 Task: Choose the repositories that are allowed to create repository-level self-hosted runners for general actions permissions to "All repositories" in the organization "Mark56771".
Action: Mouse moved to (922, 71)
Screenshot: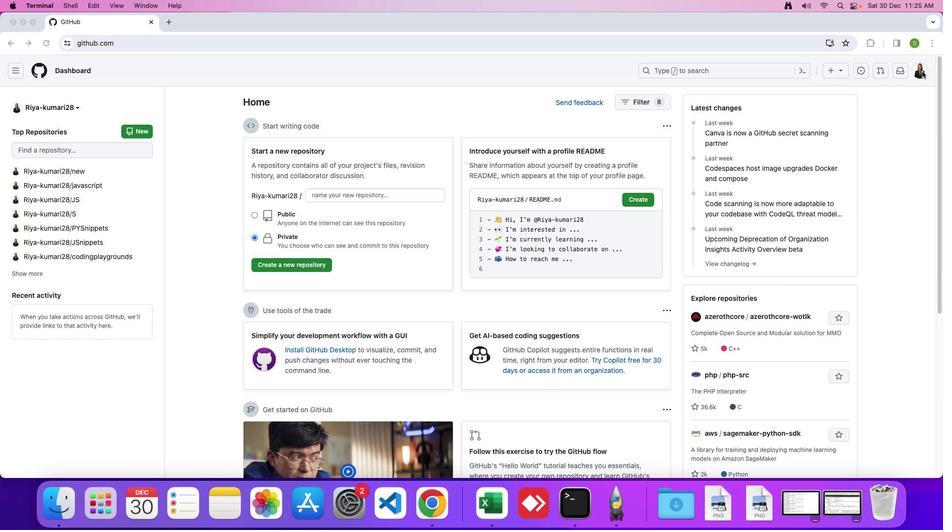 
Action: Mouse pressed left at (922, 71)
Screenshot: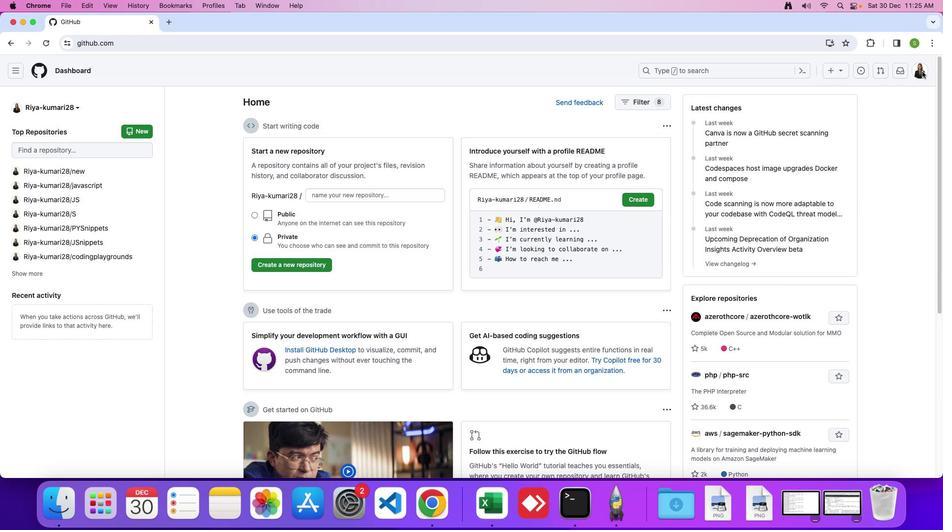 
Action: Mouse moved to (922, 70)
Screenshot: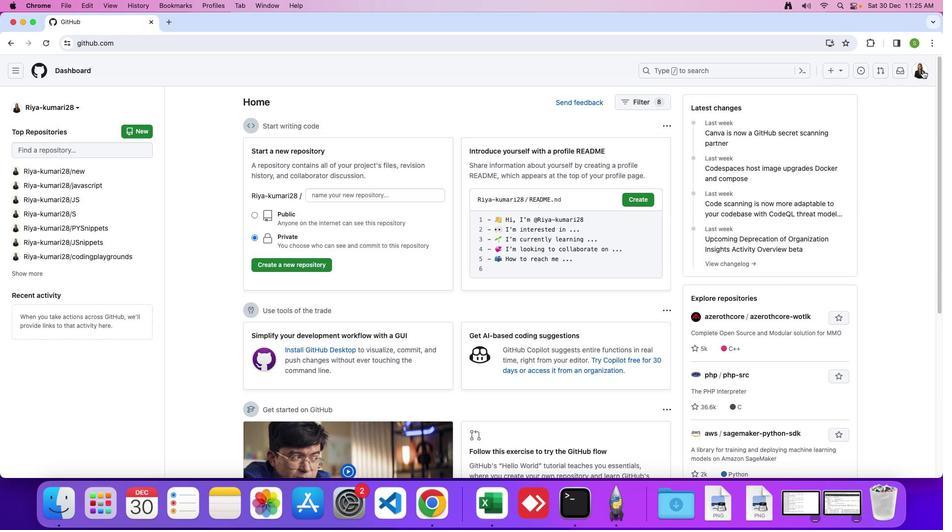 
Action: Mouse pressed left at (922, 70)
Screenshot: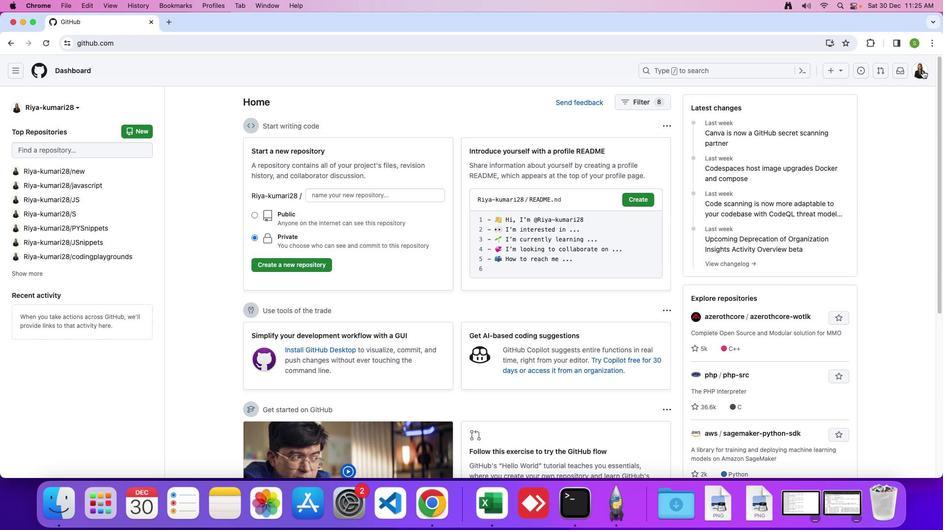 
Action: Mouse moved to (853, 194)
Screenshot: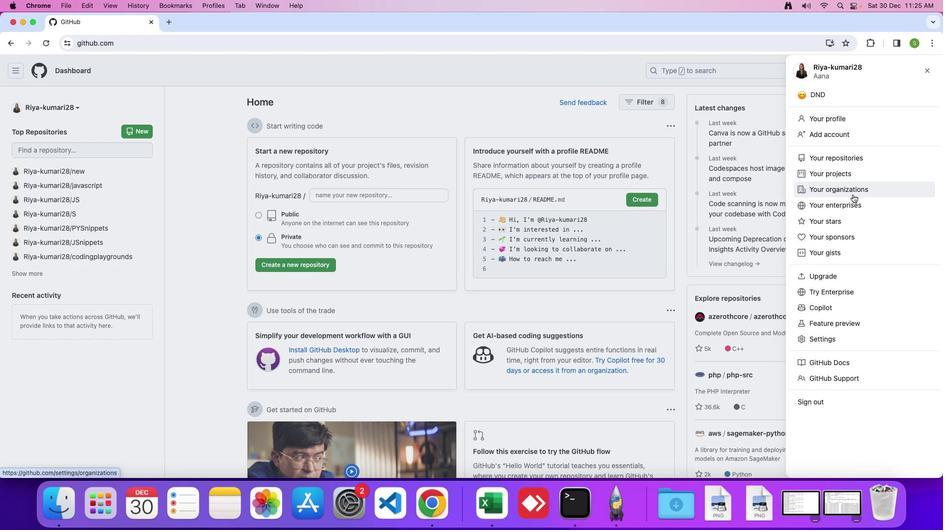 
Action: Mouse pressed left at (853, 194)
Screenshot: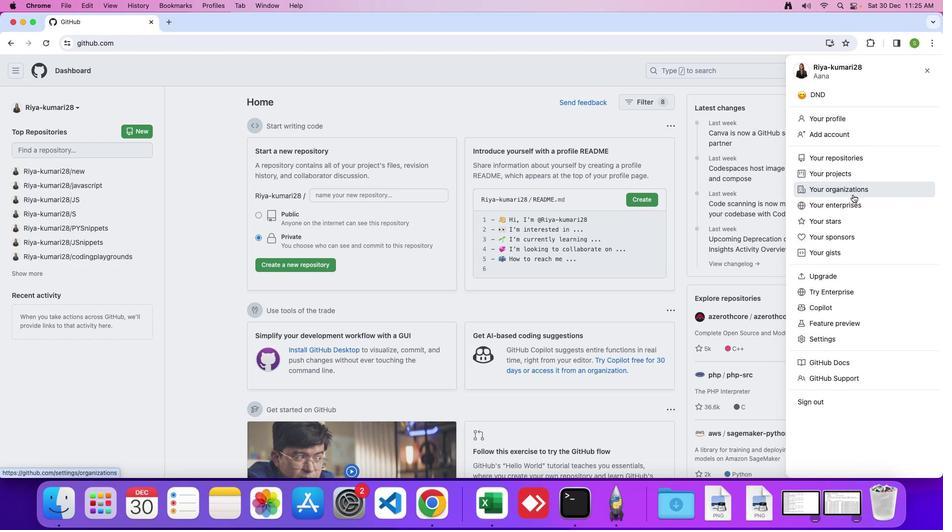 
Action: Mouse moved to (725, 206)
Screenshot: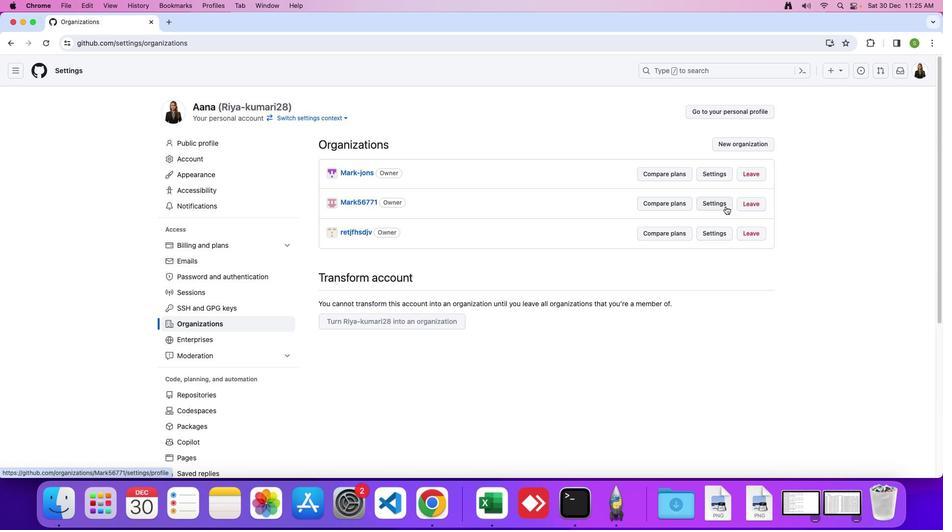 
Action: Mouse pressed left at (725, 206)
Screenshot: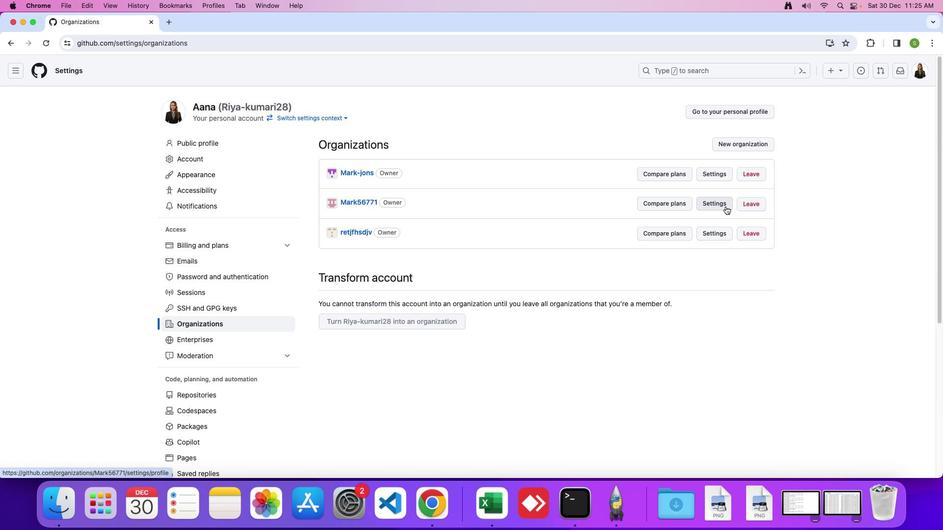 
Action: Mouse moved to (286, 346)
Screenshot: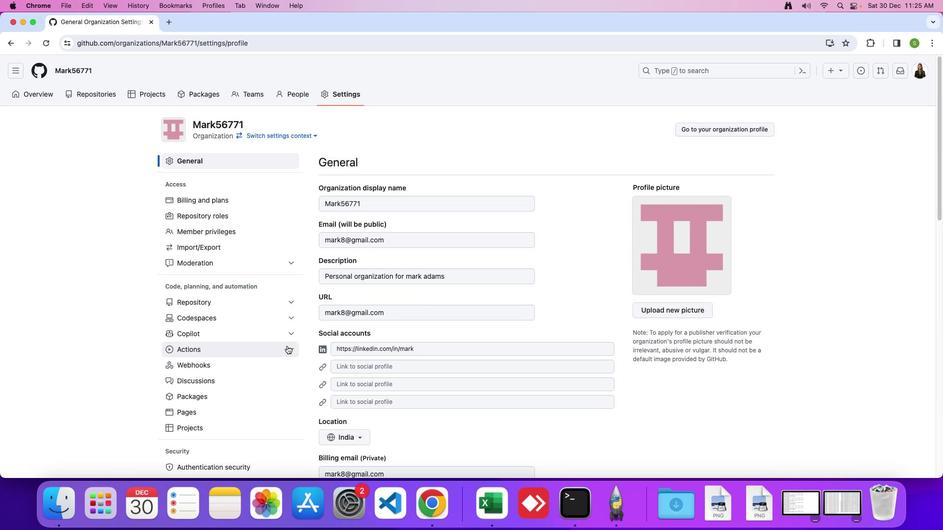 
Action: Mouse pressed left at (286, 346)
Screenshot: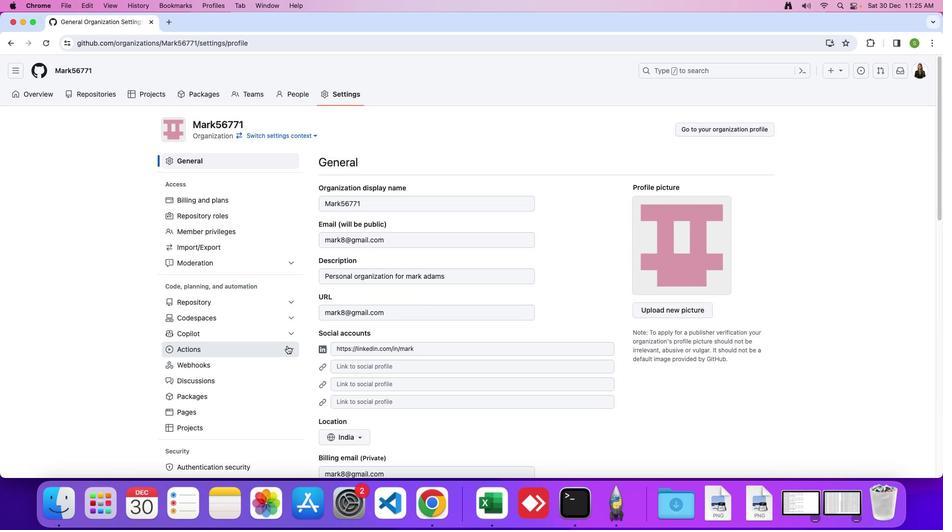 
Action: Mouse moved to (266, 363)
Screenshot: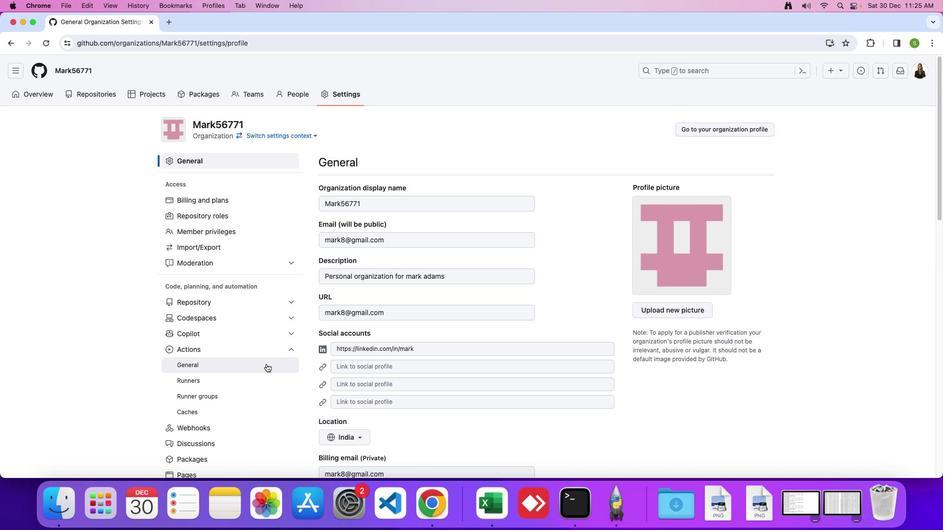 
Action: Mouse pressed left at (266, 363)
Screenshot: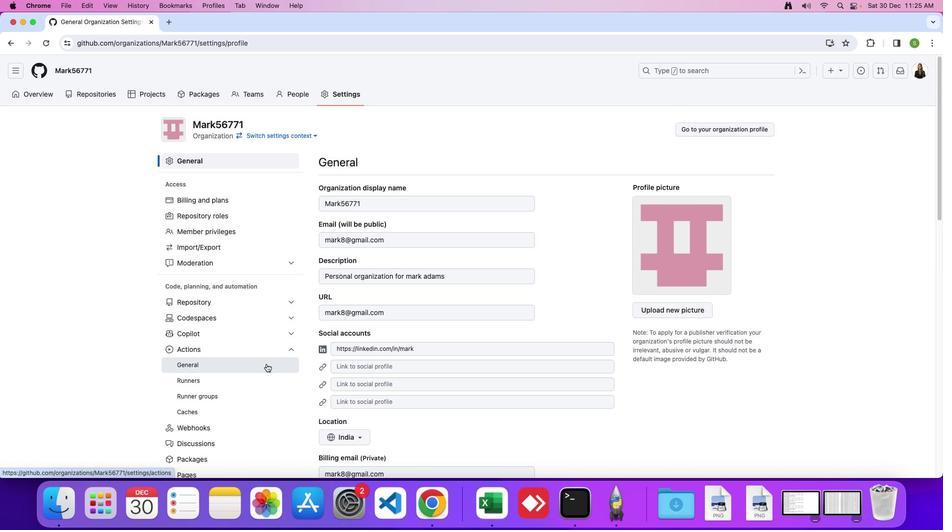 
Action: Mouse moved to (394, 398)
Screenshot: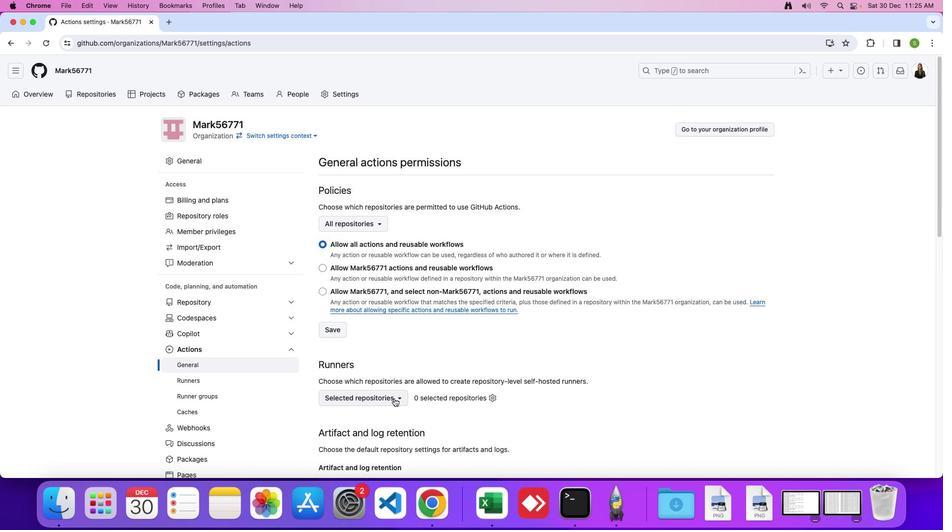 
Action: Mouse pressed left at (394, 398)
Screenshot: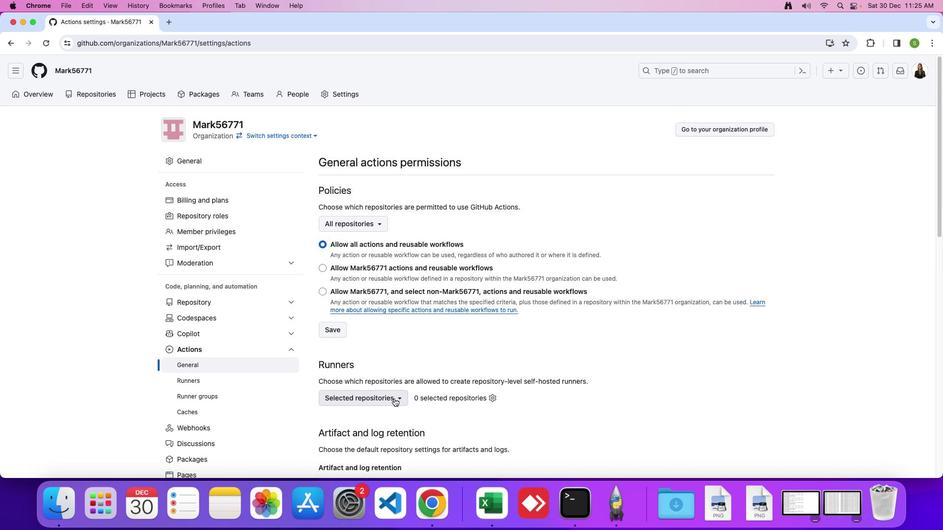 
Action: Mouse moved to (386, 421)
Screenshot: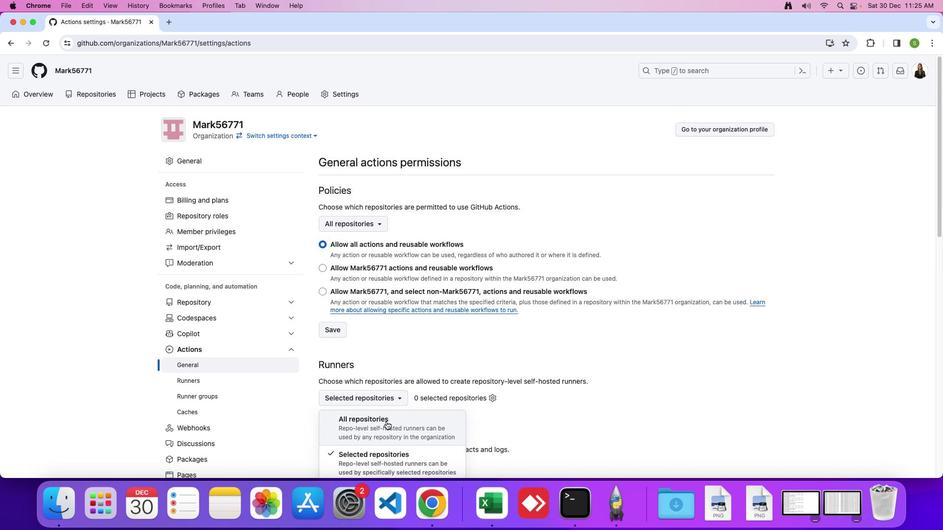 
Action: Mouse pressed left at (386, 421)
Screenshot: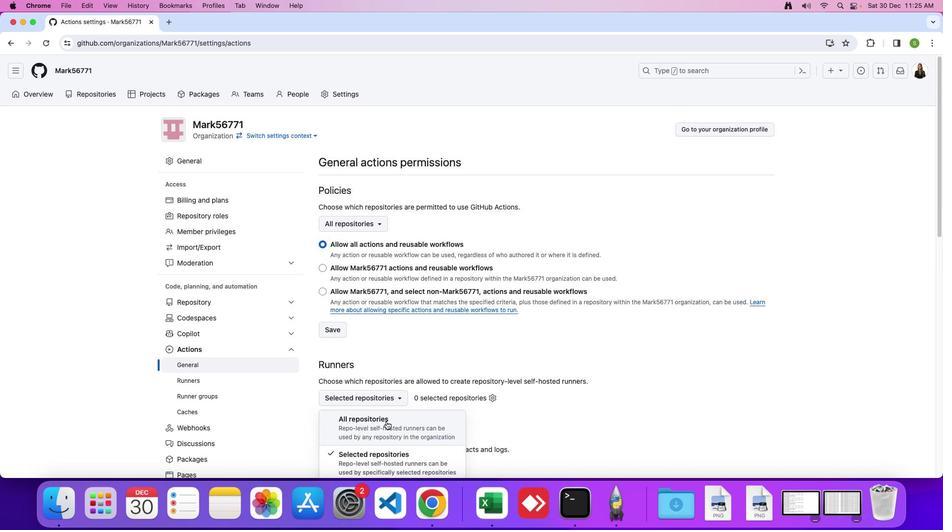 
